 Task: Send an email with the signature Daniel Baker with the subject 'Payment confirmation' and the message 'Could you please provide more details on the timeline?' from softage.1@softage.net to softage.3@softage.net and softage.4@softage.net with CC to softage.5@softage.net
Action: Mouse moved to (111, 137)
Screenshot: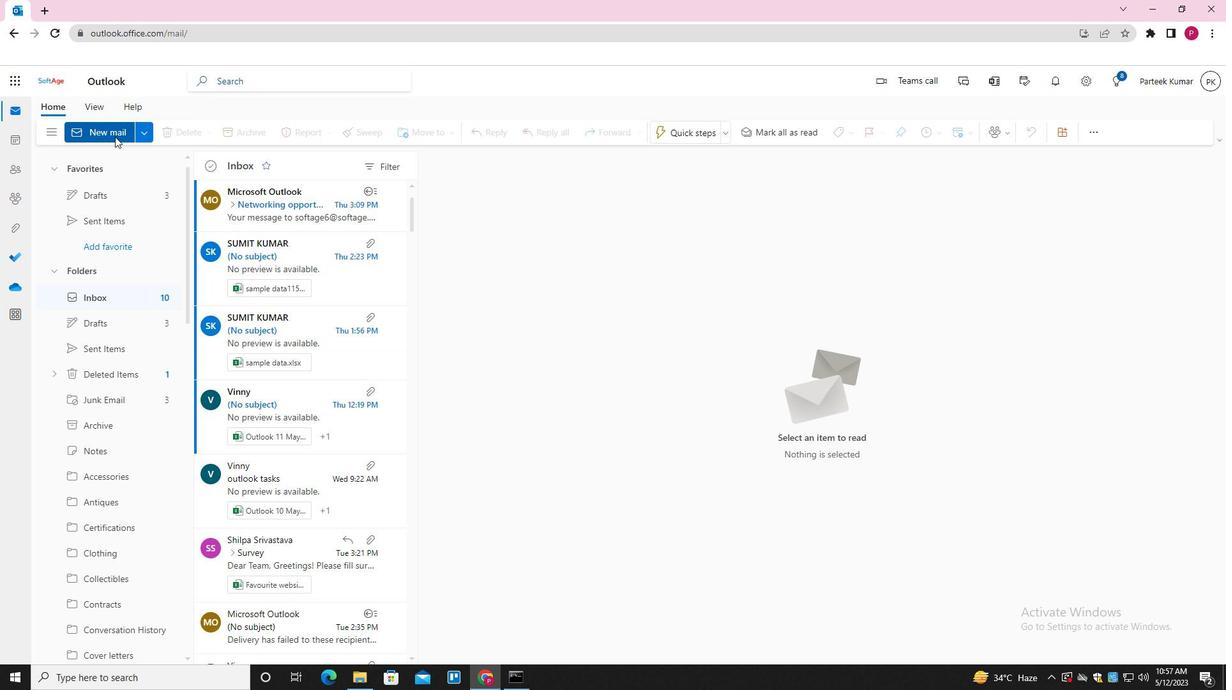 
Action: Key pressed n
Screenshot: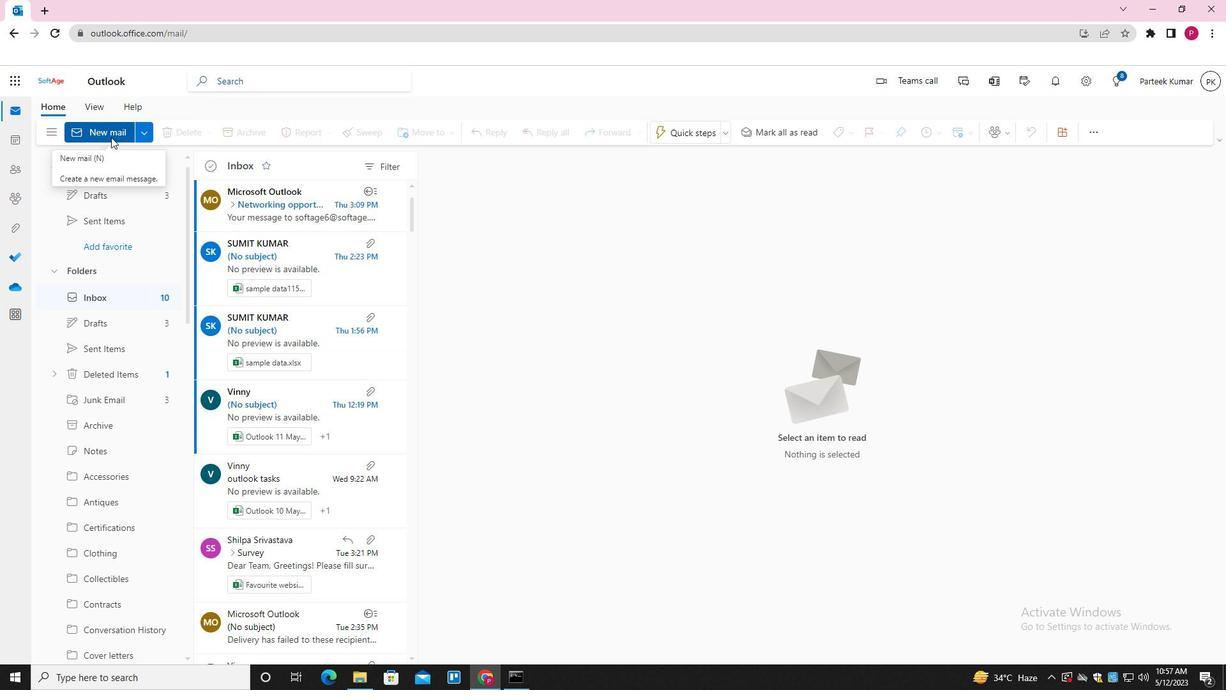 
Action: Mouse moved to (480, 318)
Screenshot: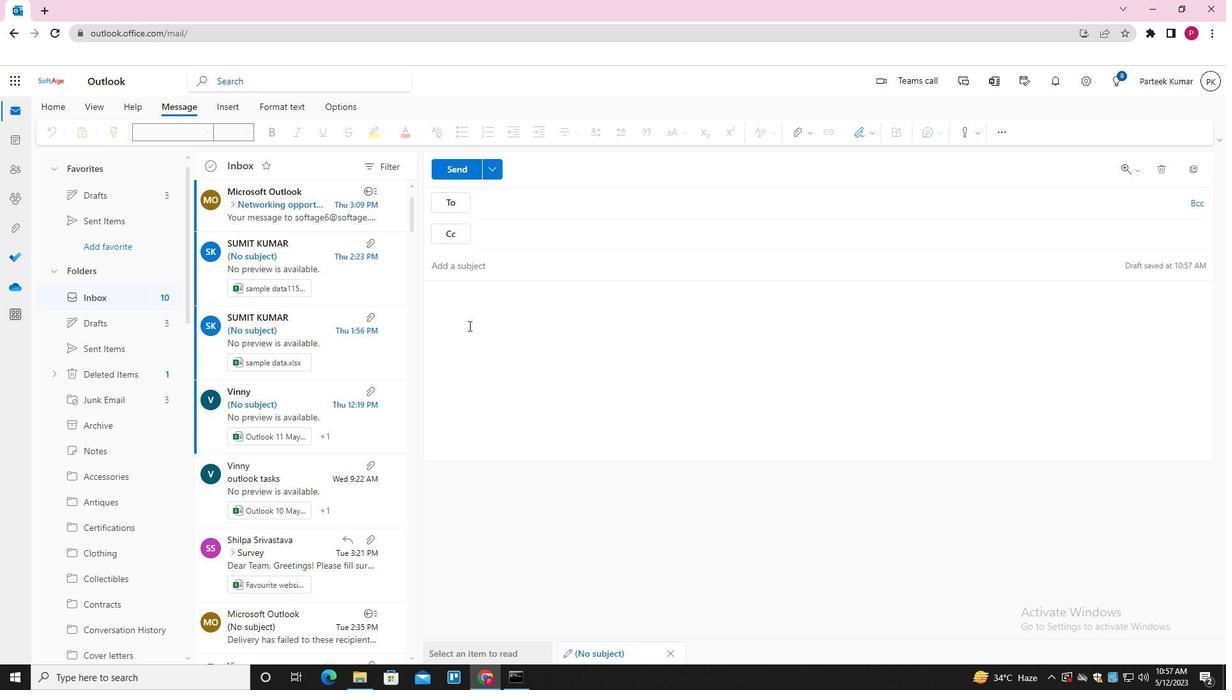 
Action: Mouse pressed left at (480, 318)
Screenshot: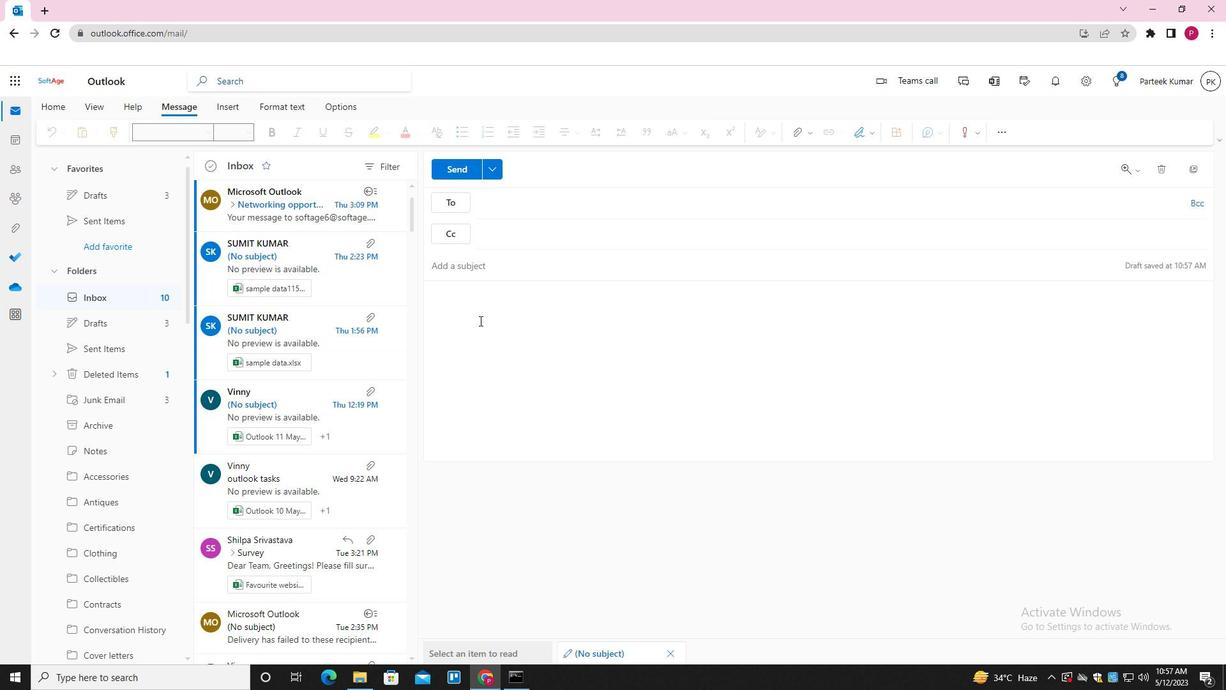 
Action: Mouse moved to (869, 134)
Screenshot: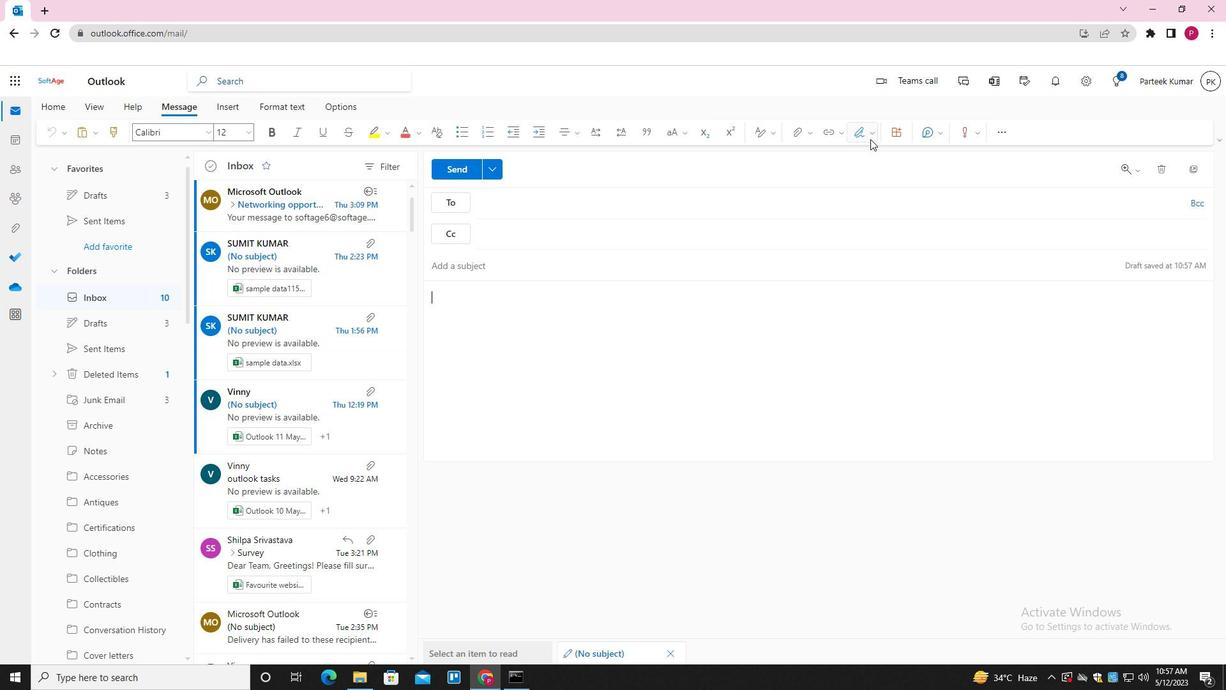 
Action: Mouse pressed left at (869, 134)
Screenshot: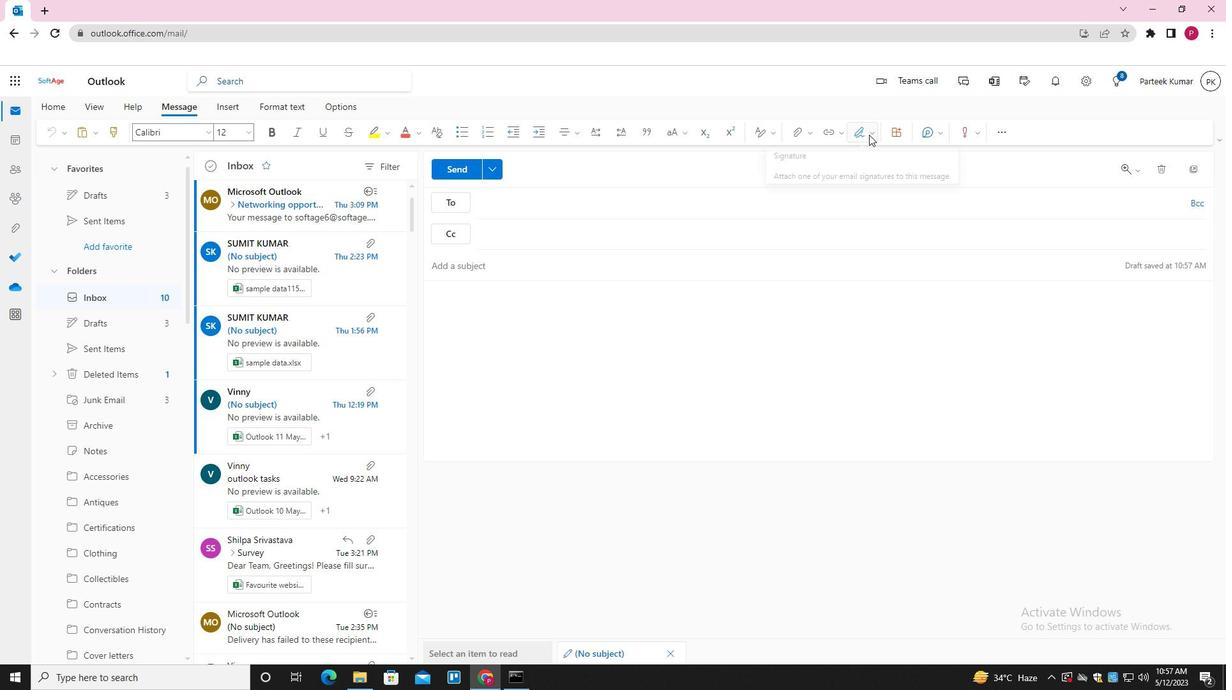 
Action: Mouse moved to (839, 181)
Screenshot: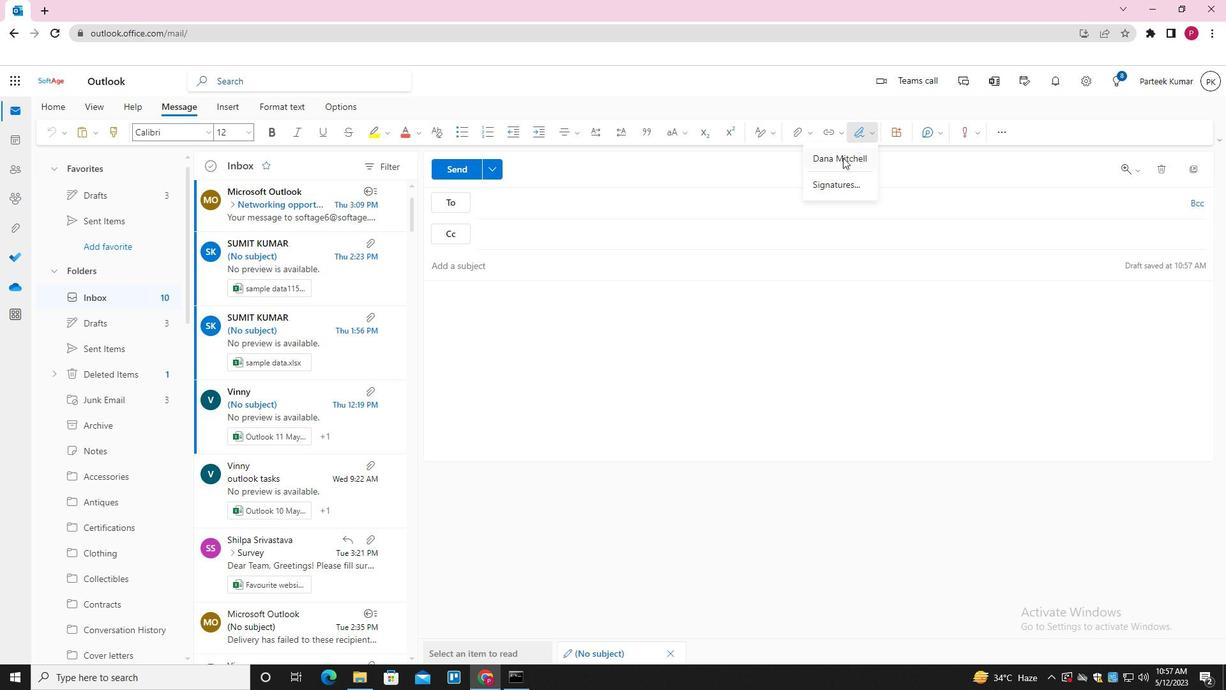 
Action: Mouse pressed left at (839, 181)
Screenshot: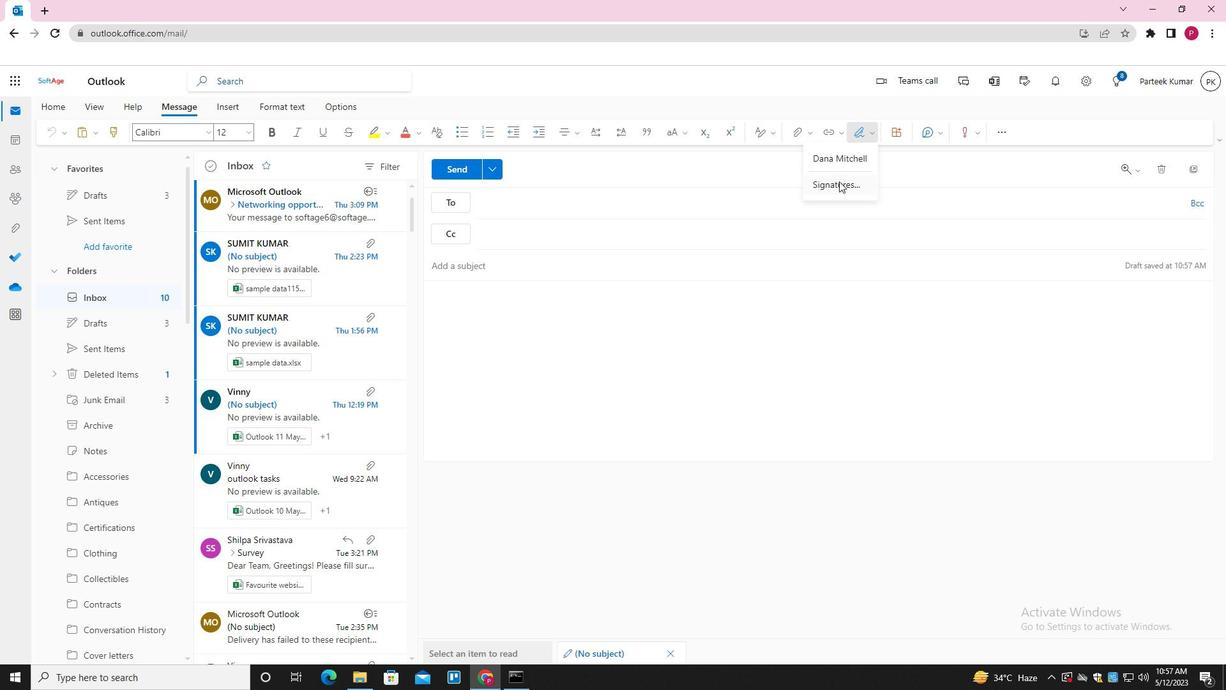 
Action: Mouse moved to (859, 234)
Screenshot: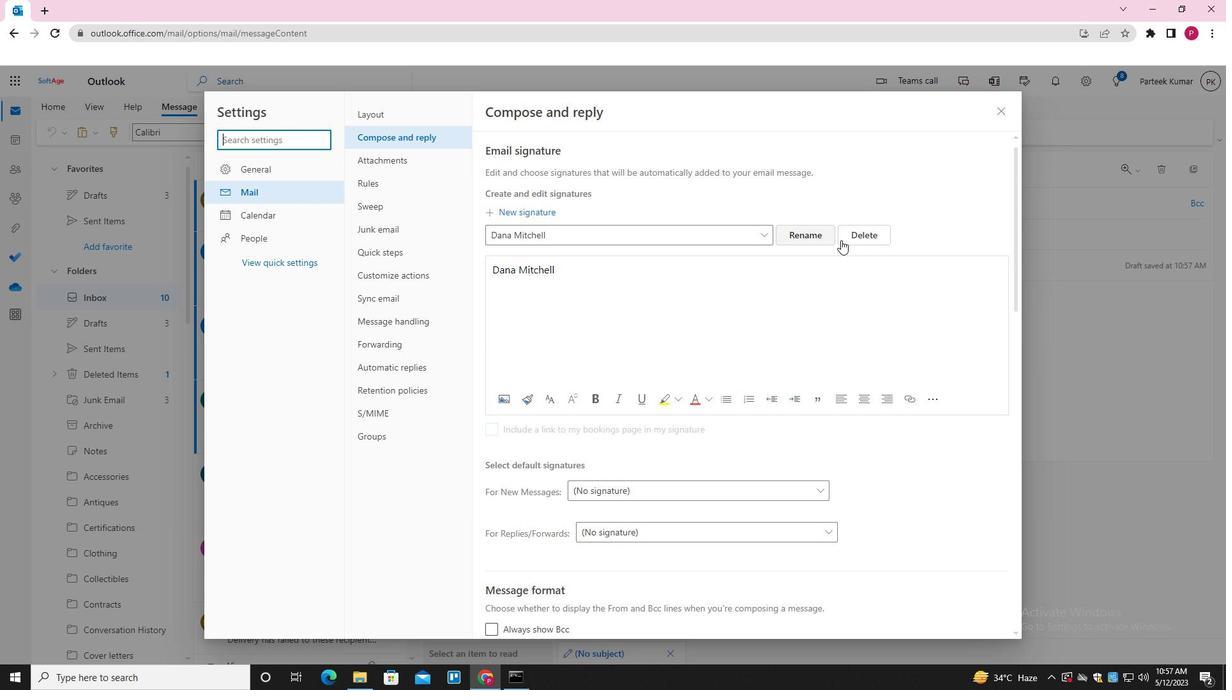 
Action: Mouse pressed left at (859, 234)
Screenshot: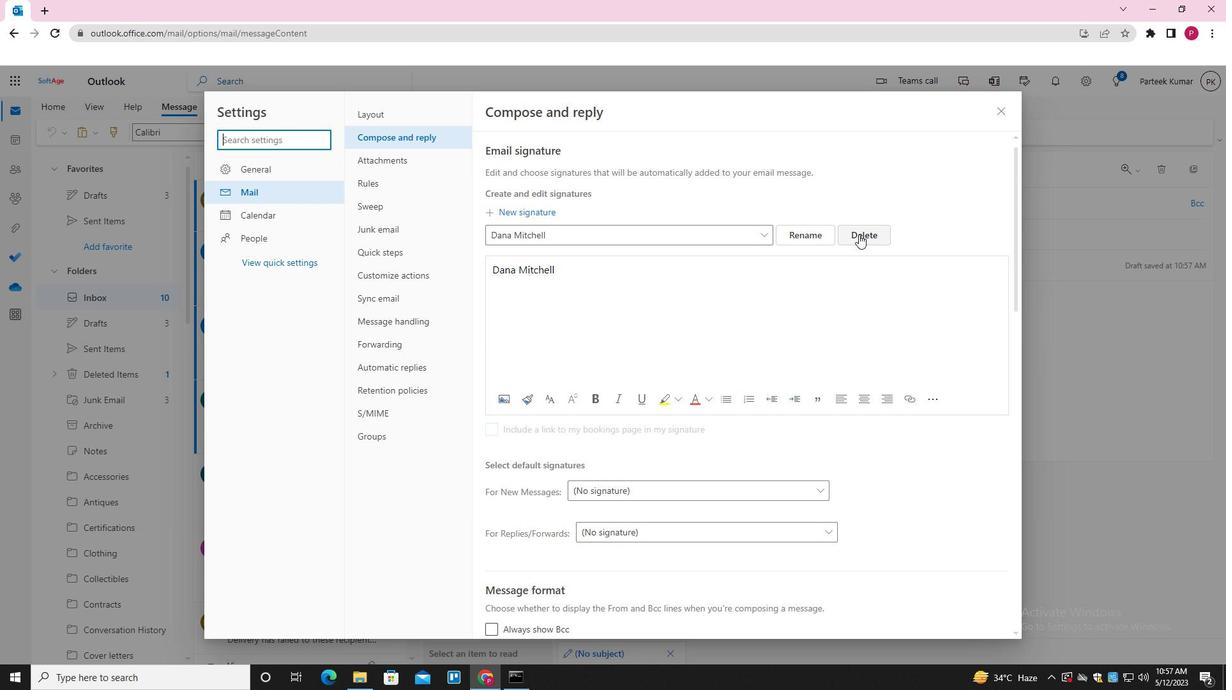 
Action: Mouse moved to (725, 232)
Screenshot: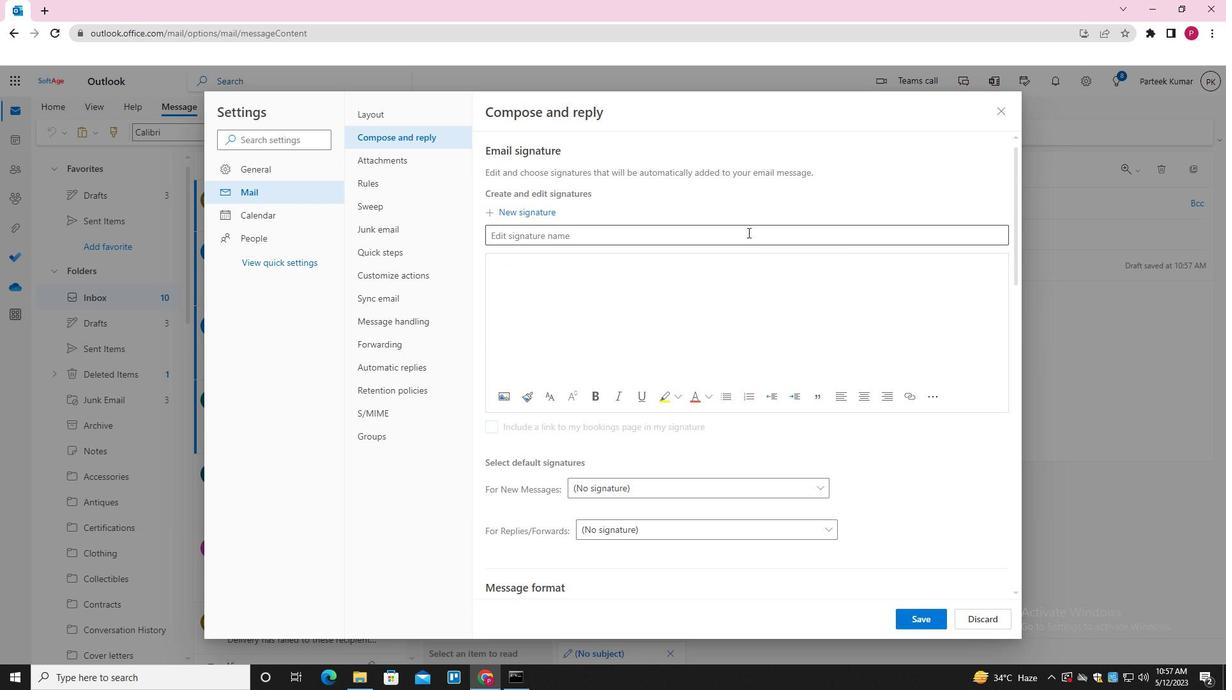 
Action: Mouse pressed left at (725, 232)
Screenshot: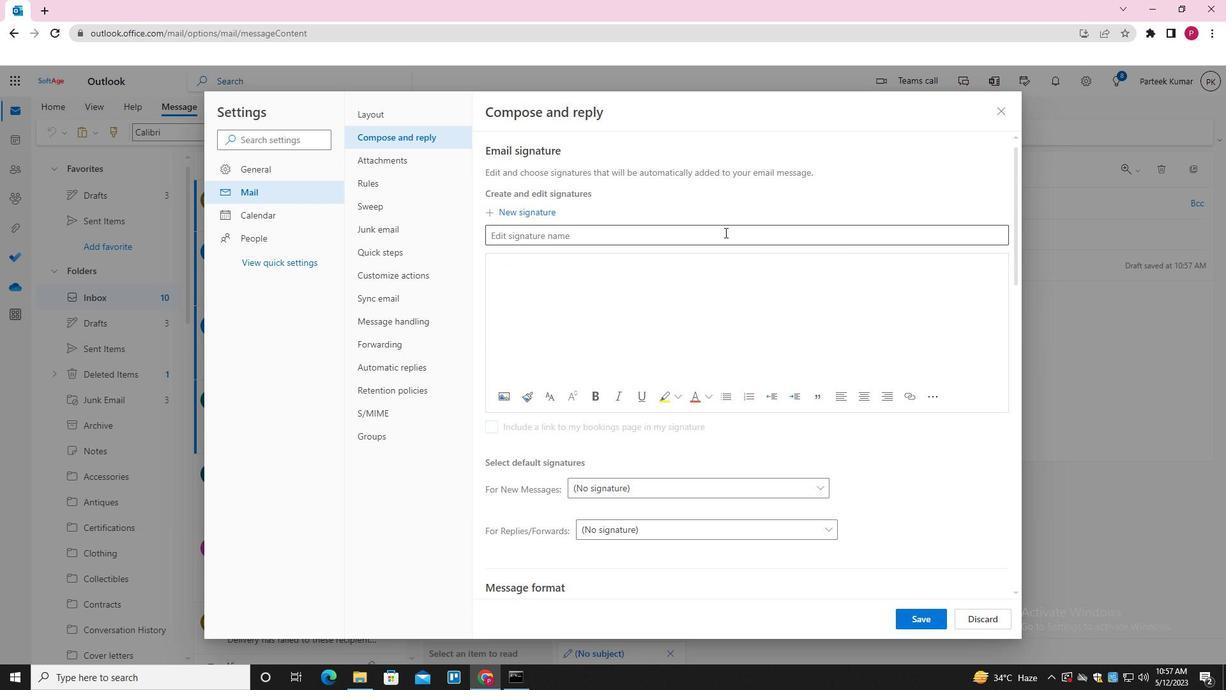 
Action: Key pressed <Key.shift>DANIEL<Key.space><Key.shift>BAKER<Key.tab><Key.shift><Key.shift><Key.shift><Key.shift><Key.shift>DANIEL<Key.space><Key.shift><Key.shift><Key.shift><Key.shift>BAKER
Screenshot: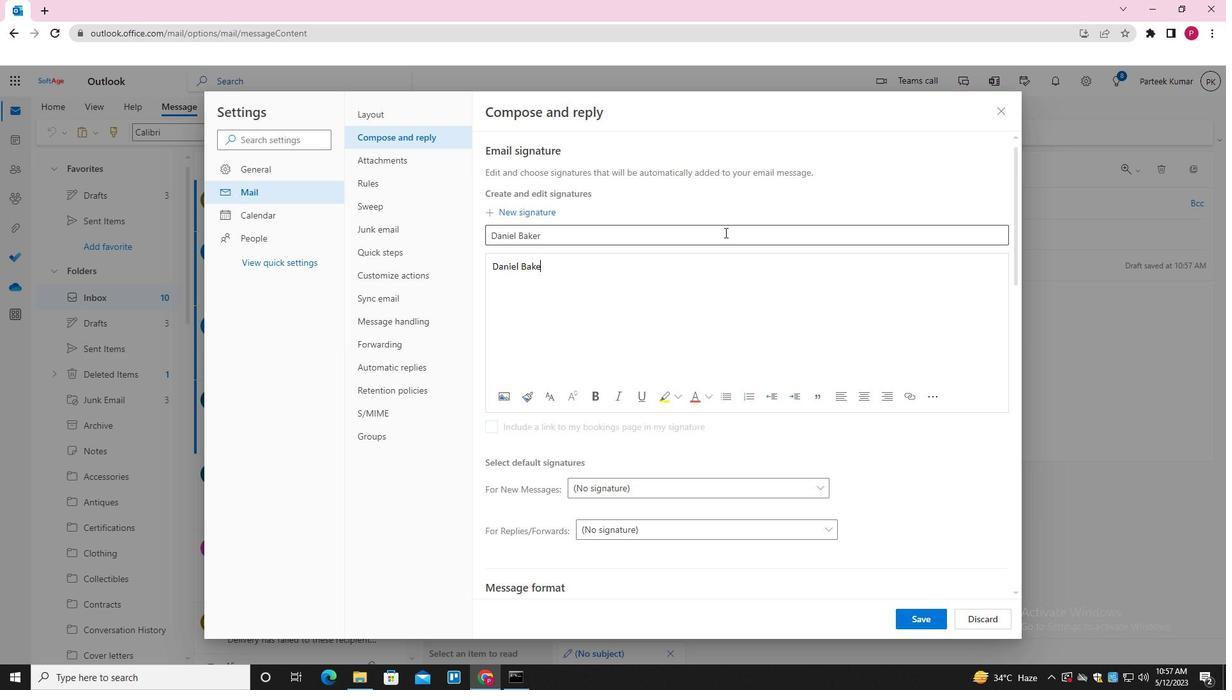 
Action: Mouse moved to (909, 617)
Screenshot: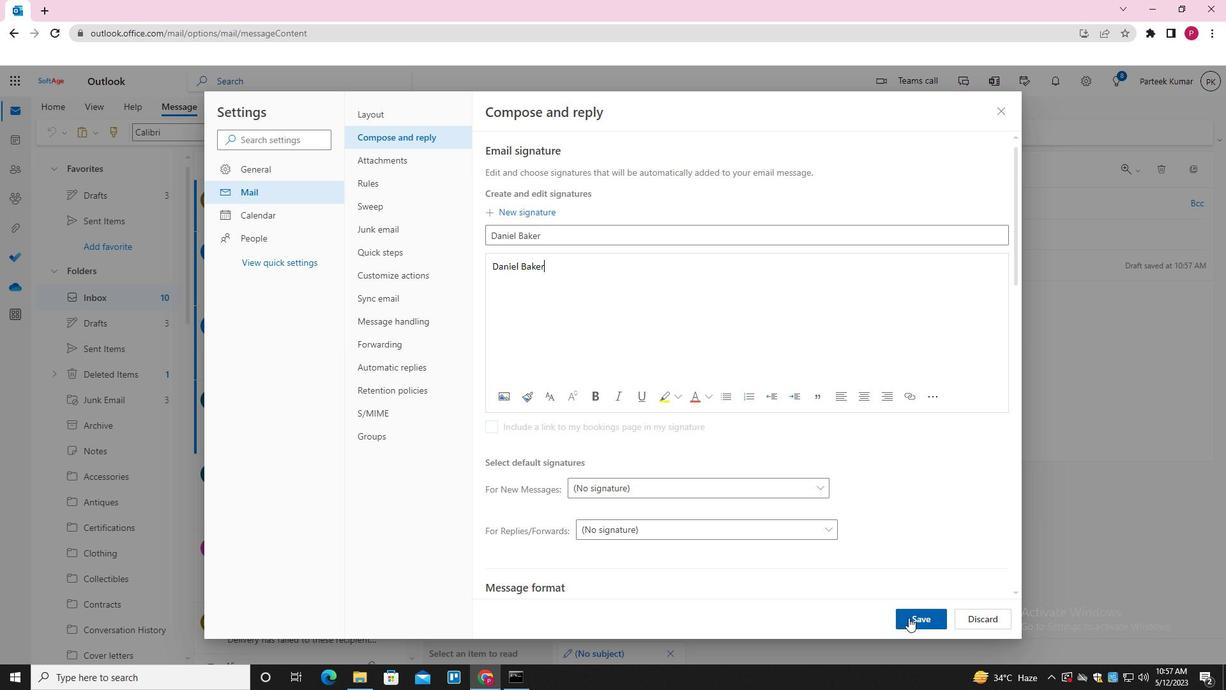 
Action: Mouse pressed left at (909, 617)
Screenshot: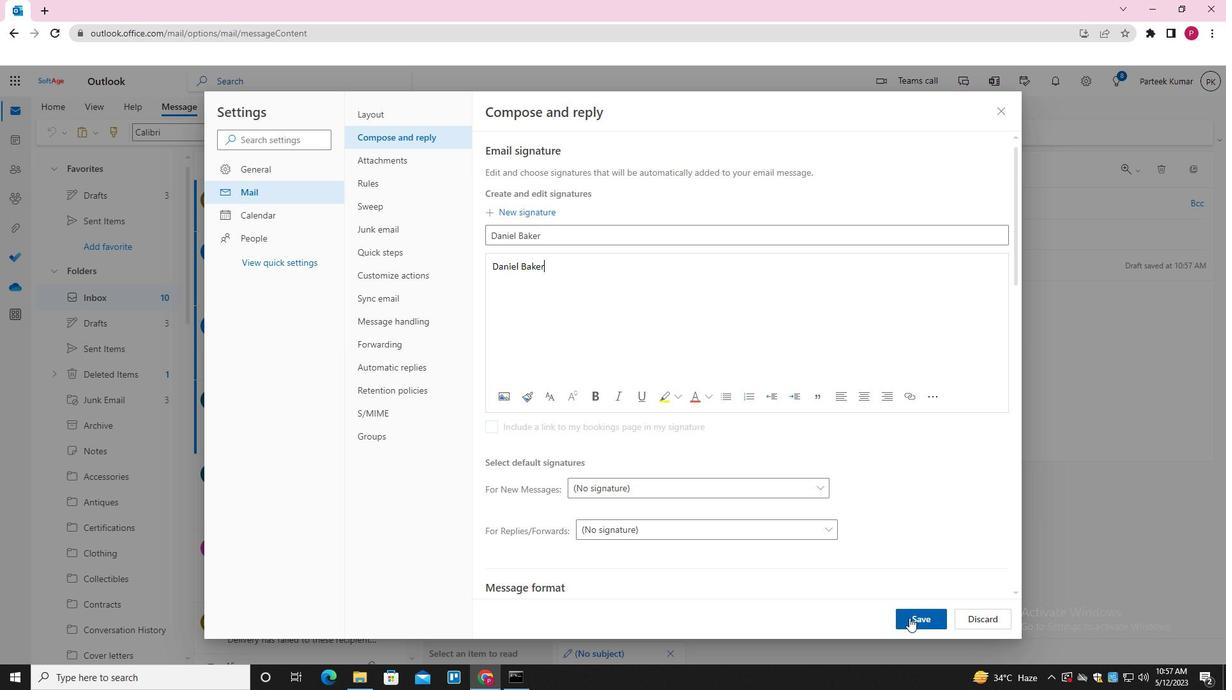 
Action: Mouse moved to (993, 111)
Screenshot: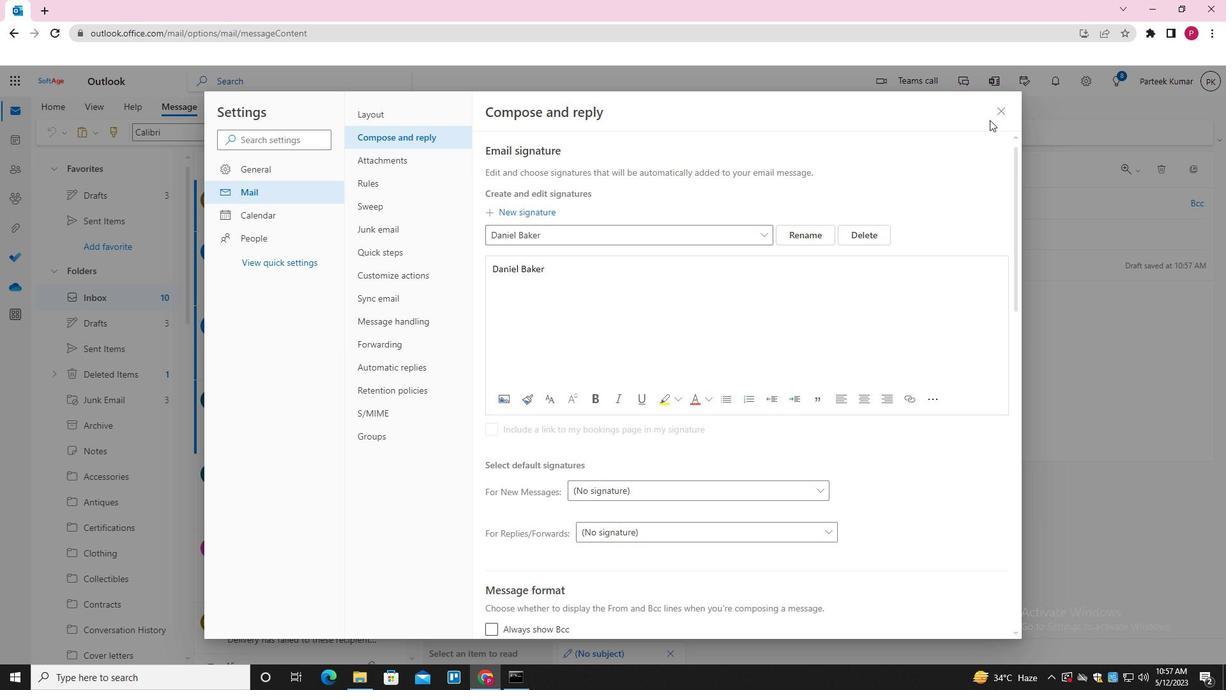 
Action: Mouse pressed left at (993, 111)
Screenshot: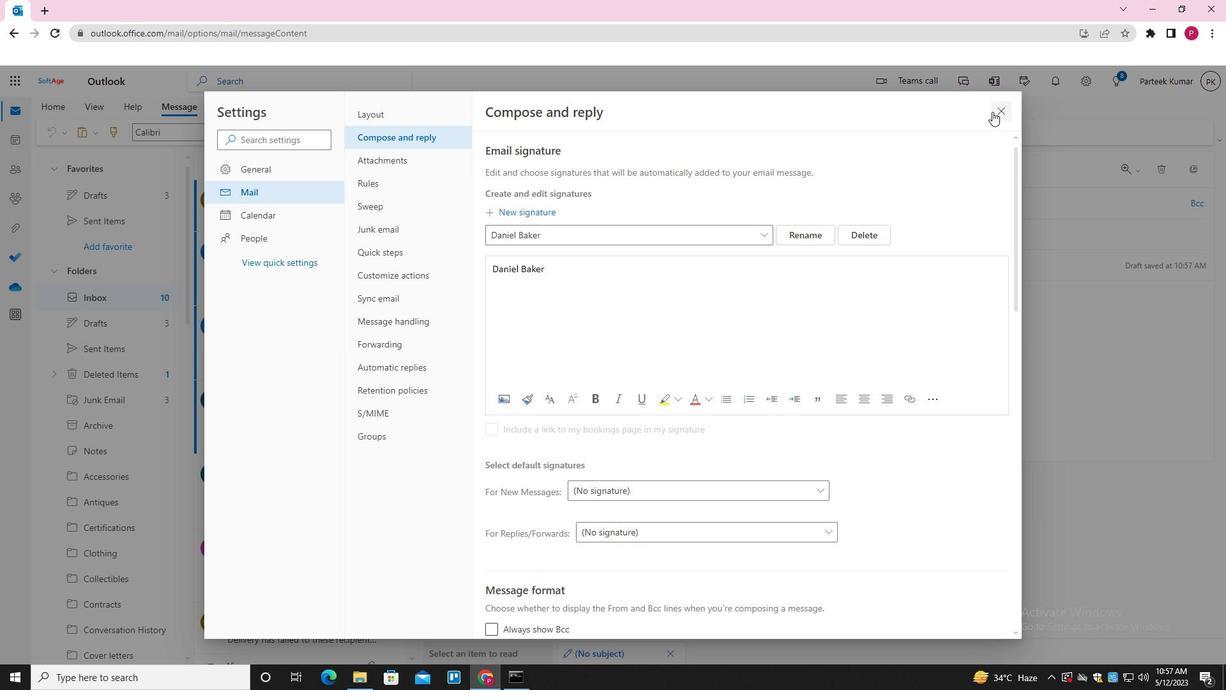 
Action: Mouse moved to (814, 311)
Screenshot: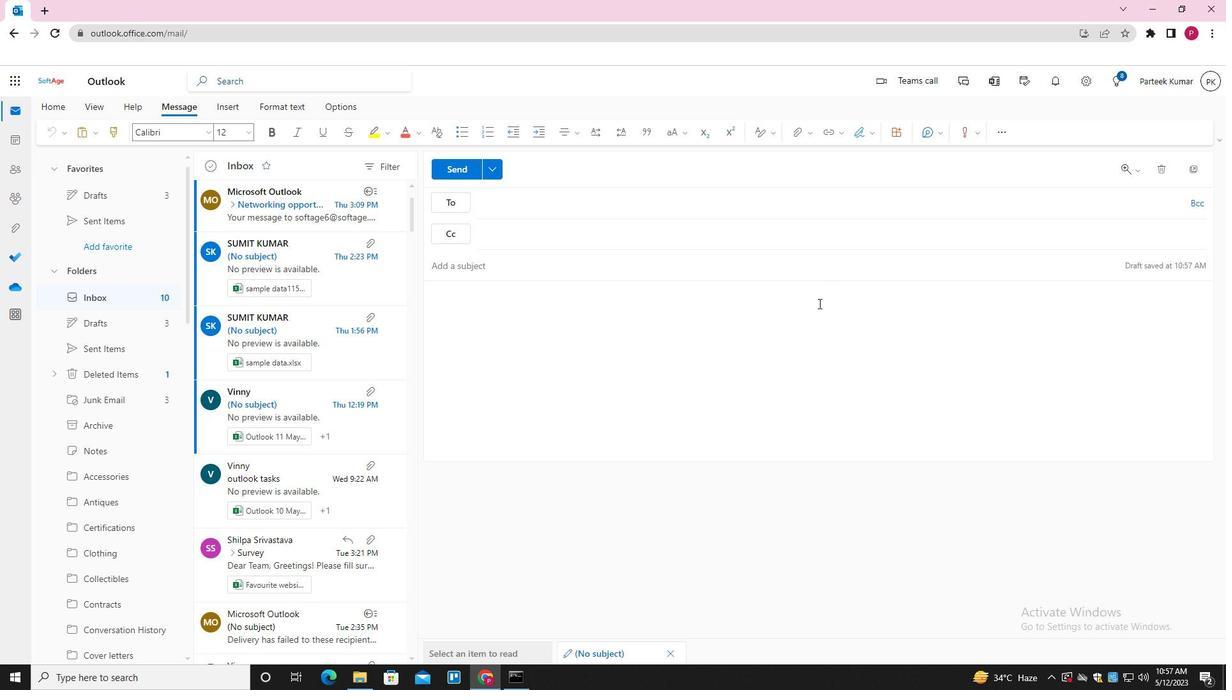 
Action: Mouse pressed left at (814, 311)
Screenshot: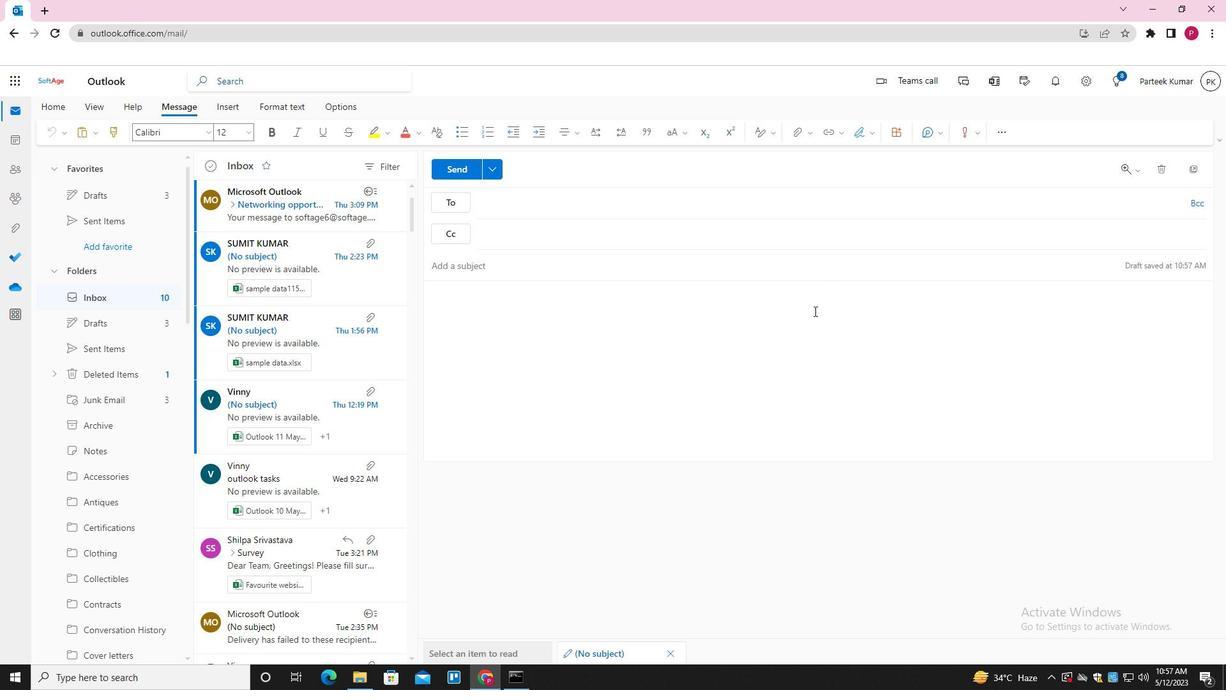 
Action: Mouse moved to (860, 134)
Screenshot: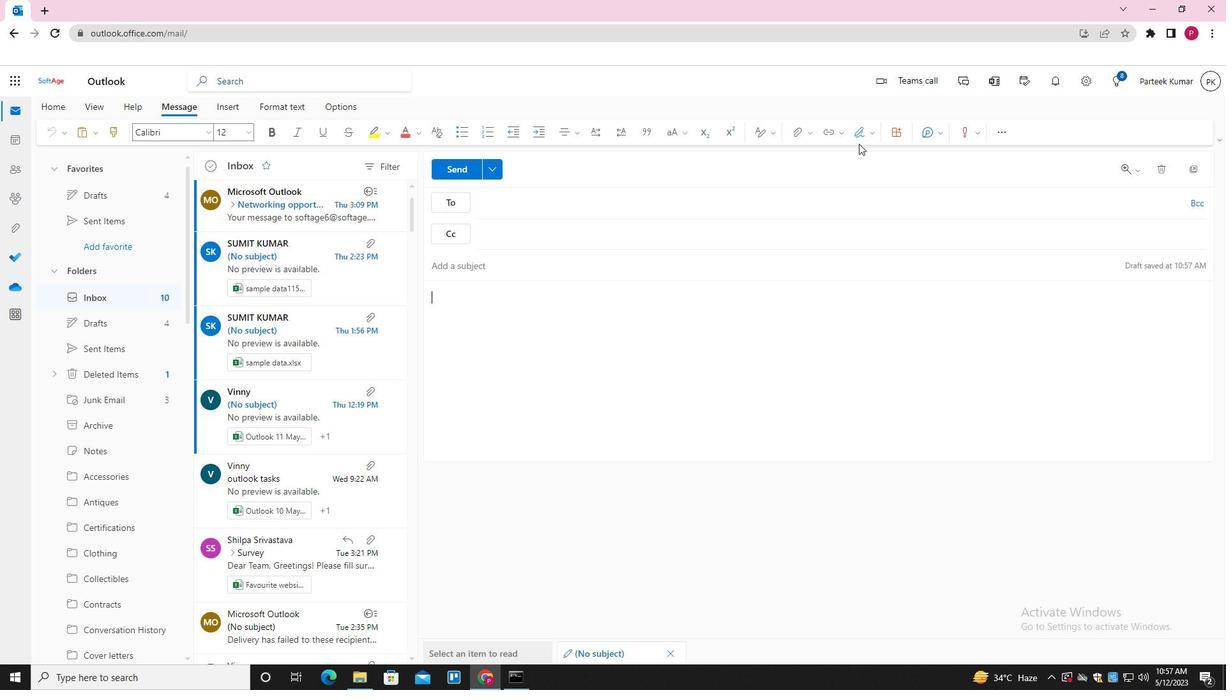 
Action: Mouse pressed left at (860, 134)
Screenshot: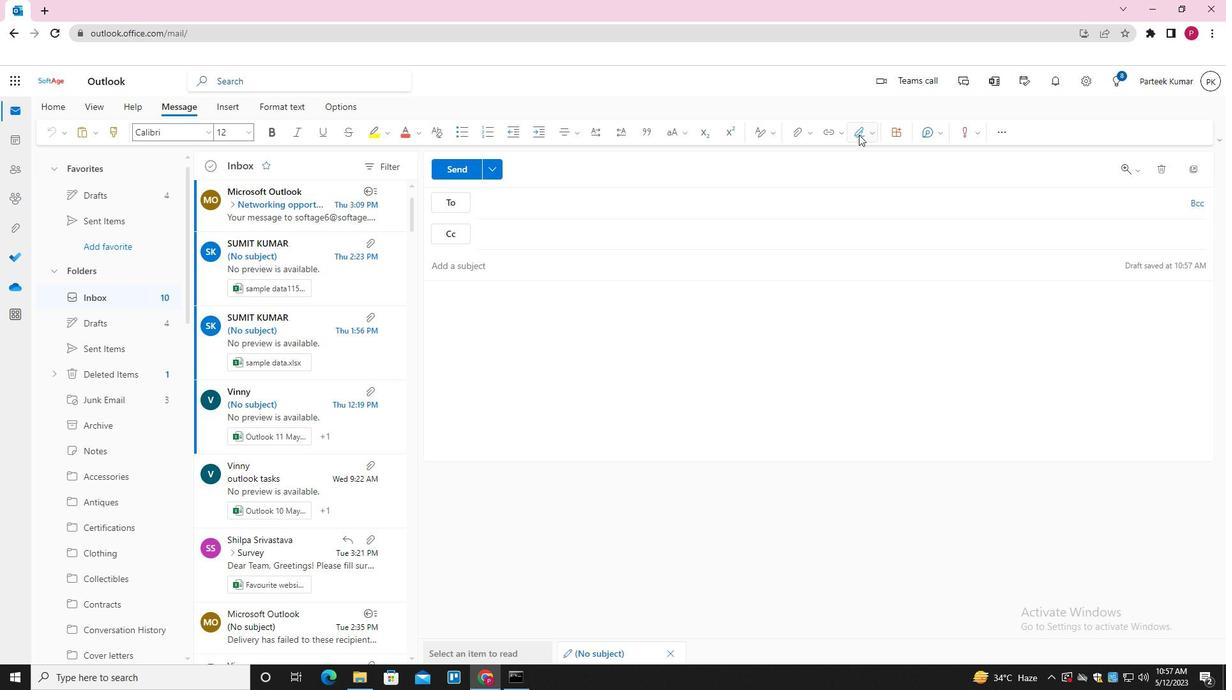 
Action: Mouse moved to (854, 155)
Screenshot: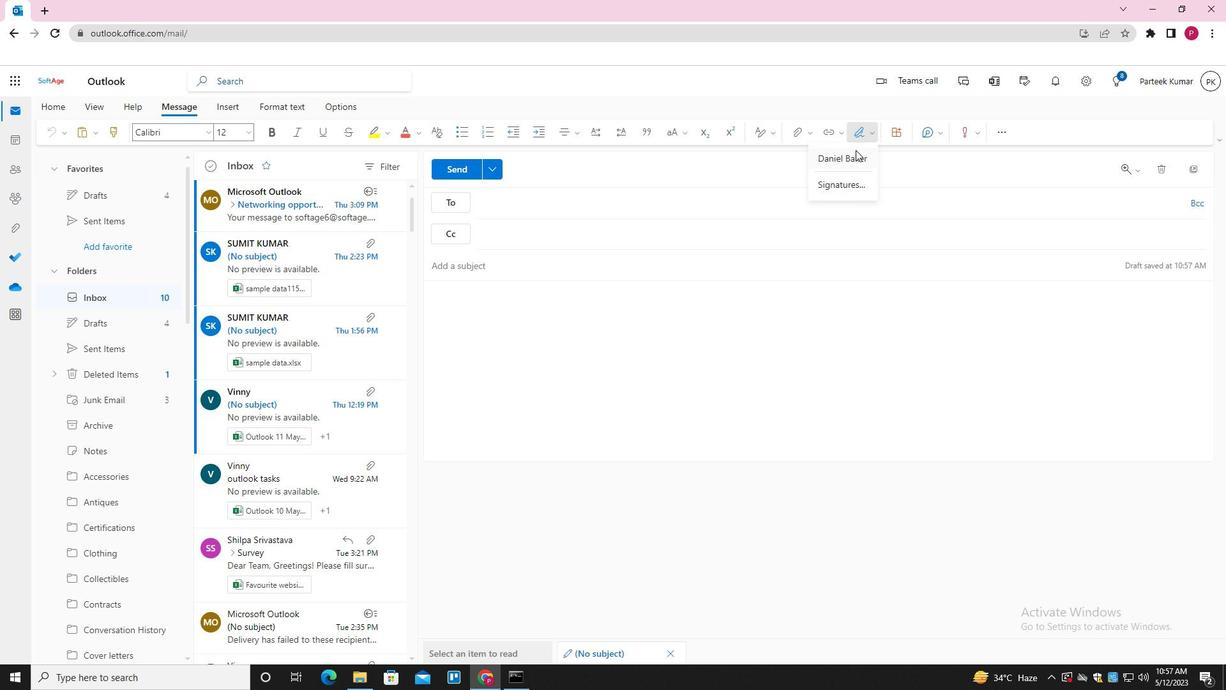 
Action: Mouse pressed left at (854, 155)
Screenshot: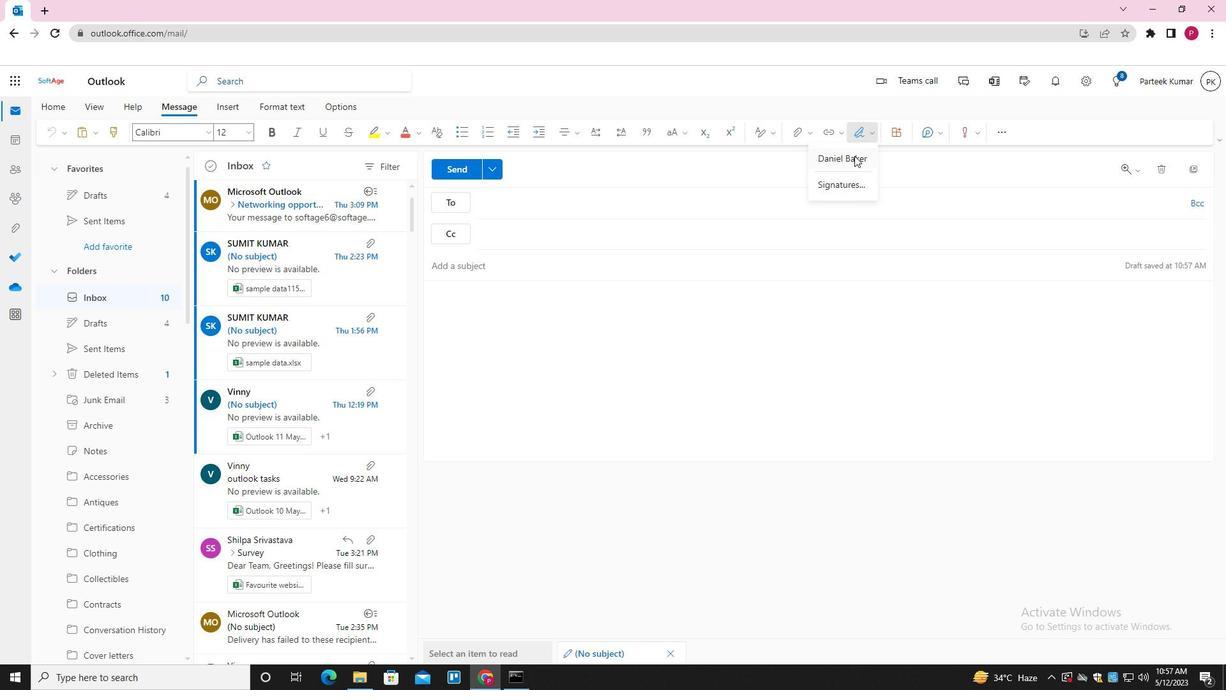 
Action: Mouse moved to (571, 271)
Screenshot: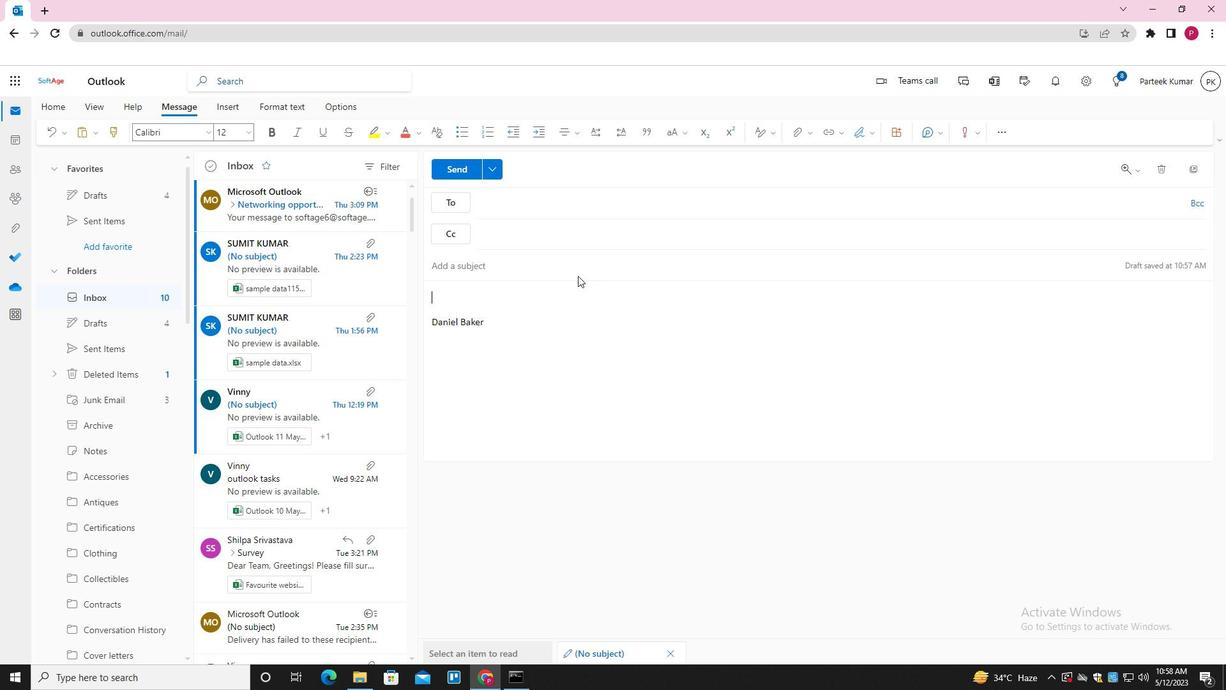 
Action: Mouse pressed left at (571, 271)
Screenshot: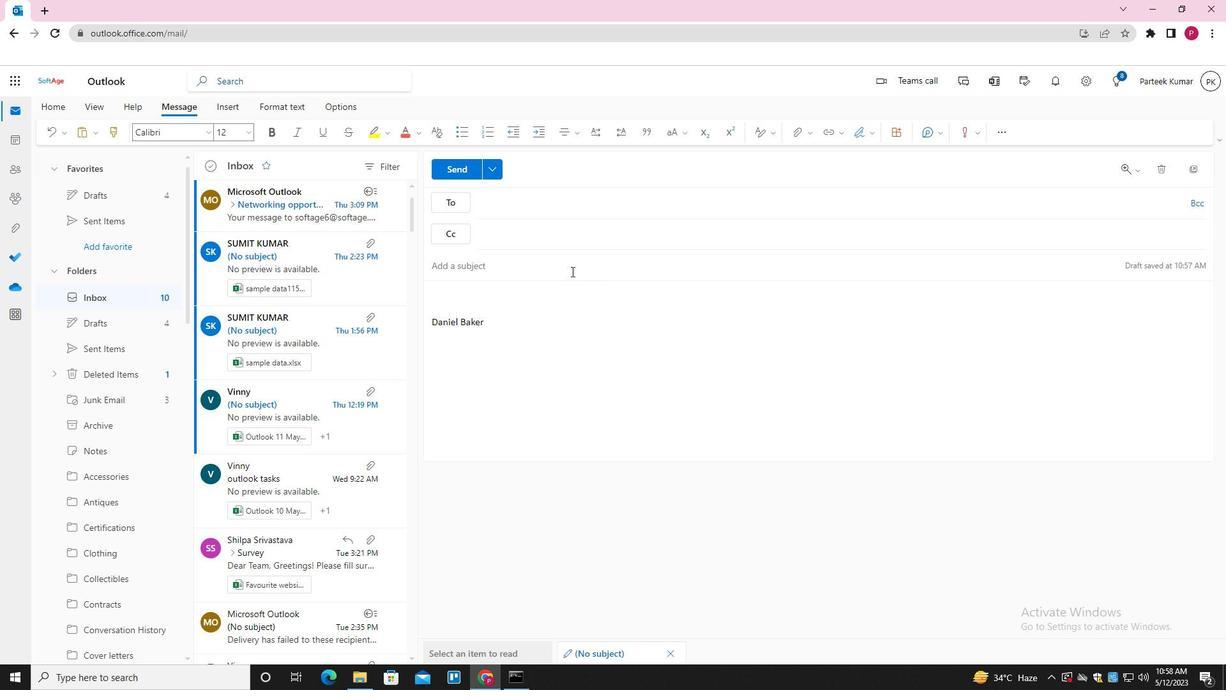 
Action: Key pressed <Key.shift>PAT<Key.backspace>YMENY<Key.backspace>T<Key.space>CONFIRMATION<Key.space>
Screenshot: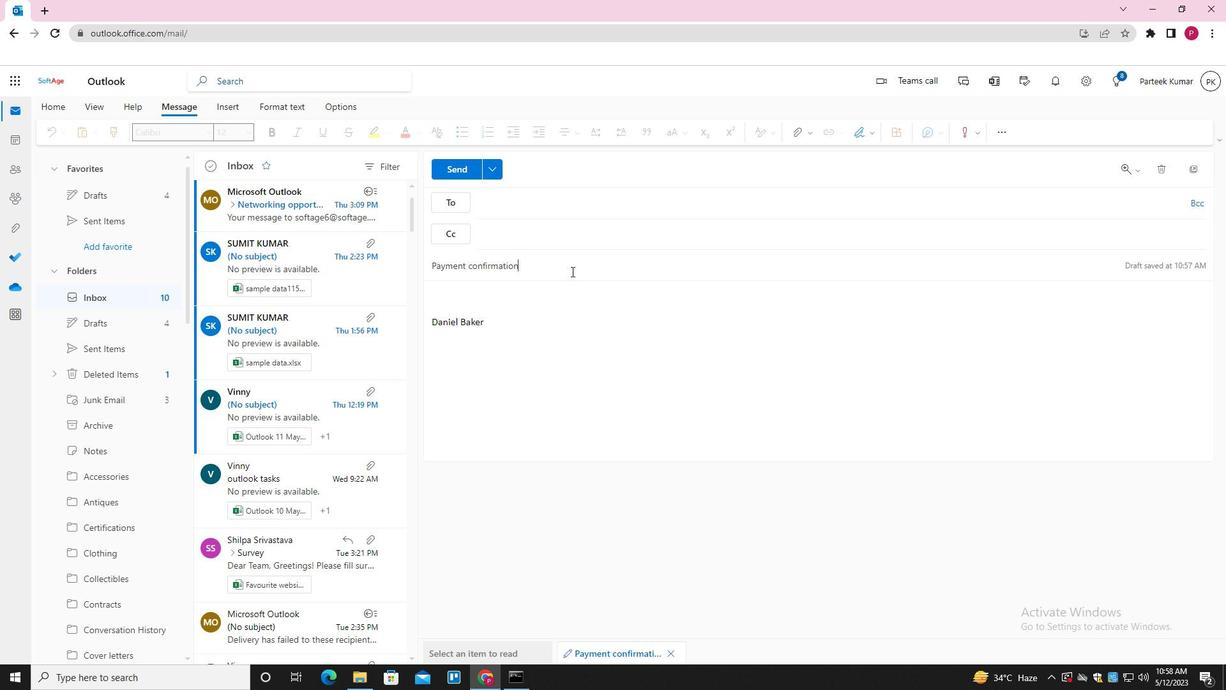 
Action: Mouse moved to (503, 295)
Screenshot: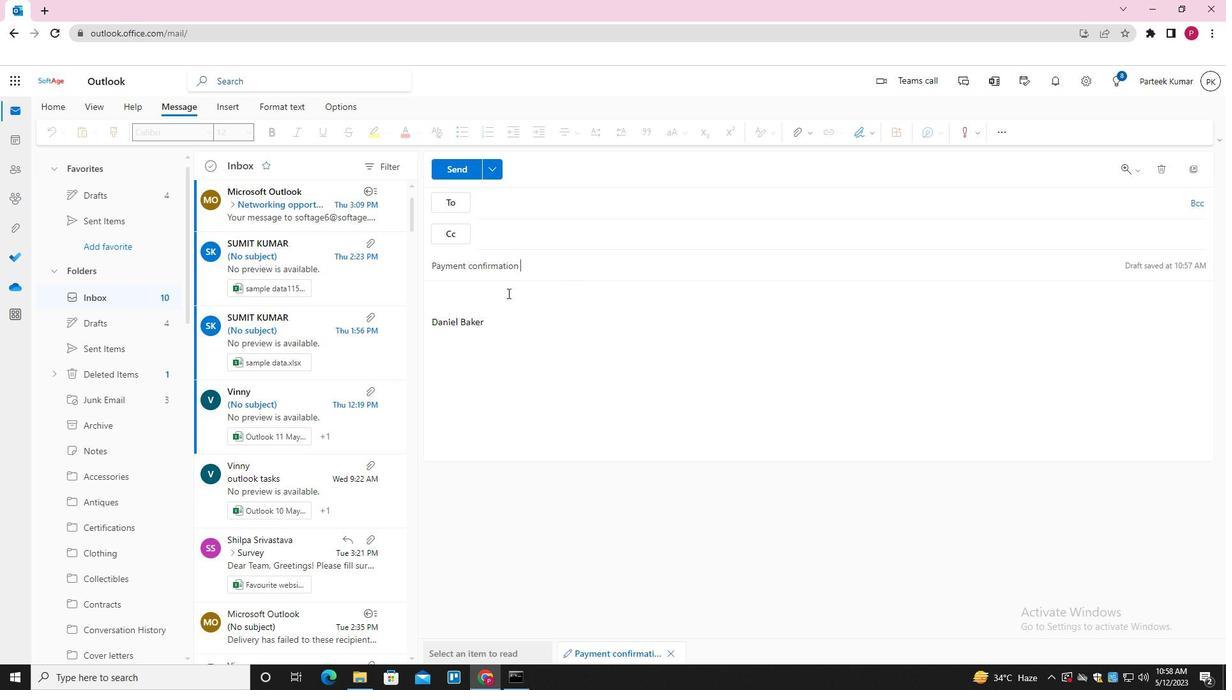 
Action: Mouse pressed left at (503, 295)
Screenshot: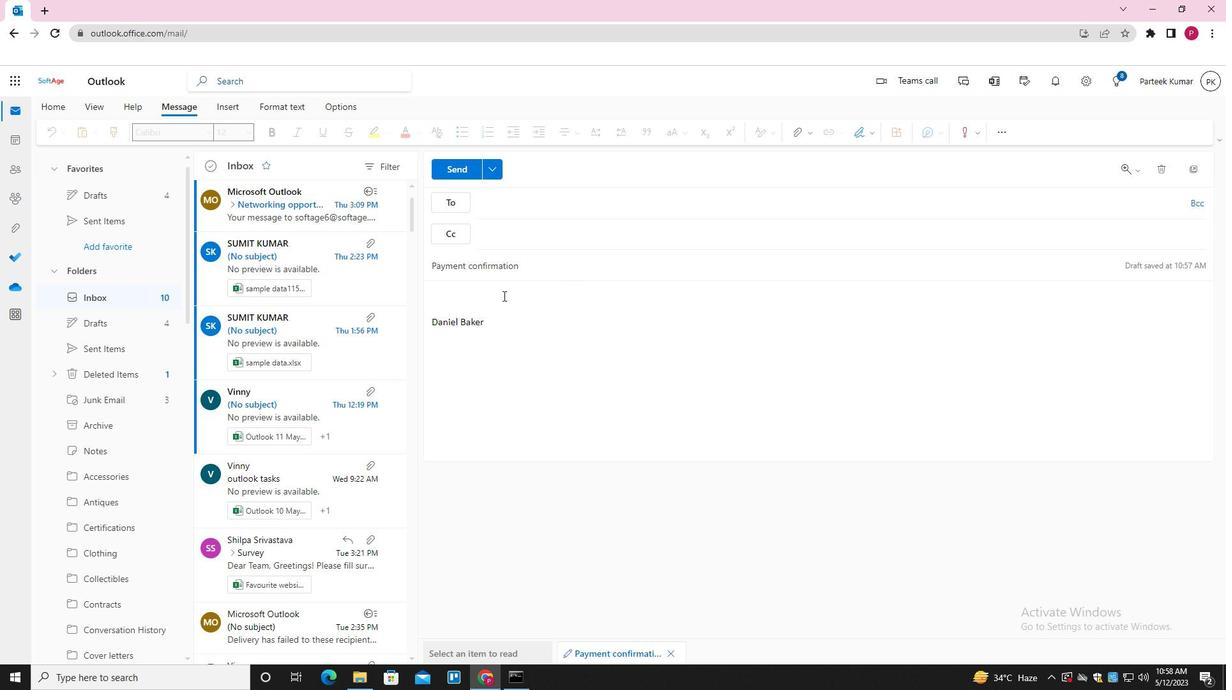 
Action: Key pressed <Key.shift_r><Key.shift_r><Key.shift_r><Key.shift_r><Key.shift_r><Key.shift_r>COULD<Key.space>YOU<Key.space>PLEASE<Key.space>PROVIDE<Key.space>MORE<Key.space>DETAILS<Key.space>ON<Key.space>THE<Key.space>TIMELINE<Key.shift_r><Key.shift_r><Key.shift_r><Key.shift_r><Key.shift_r><Key.shift_r><Key.shift_r><Key.shift_r><Key.shift_r><Key.shift_r><Key.shift_r><Key.shift_r><Key.shift_r><Key.shift_r>?
Screenshot: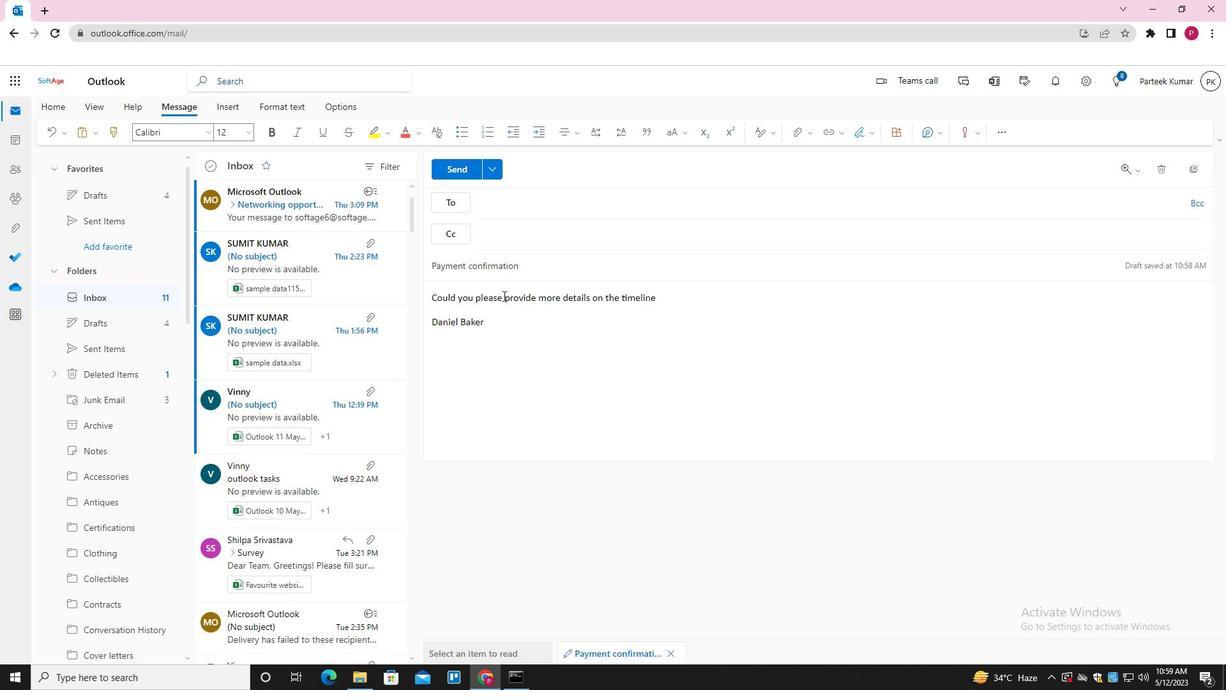 
Action: Mouse moved to (522, 204)
Screenshot: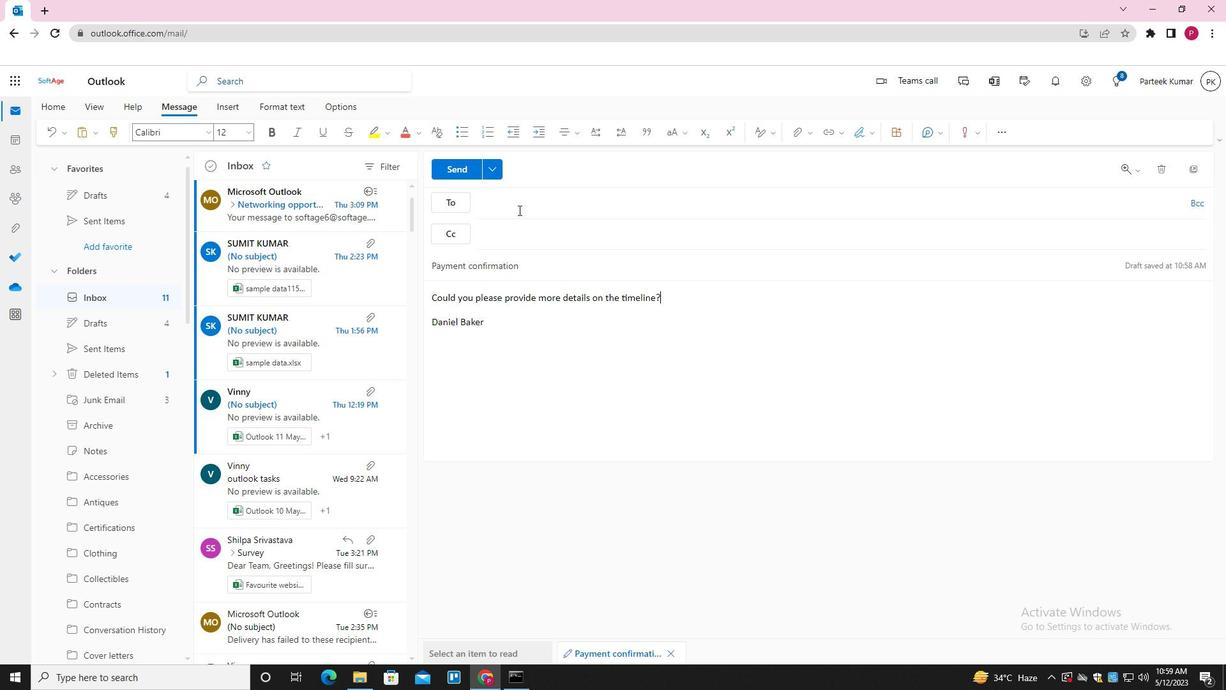 
Action: Mouse pressed left at (522, 204)
Screenshot: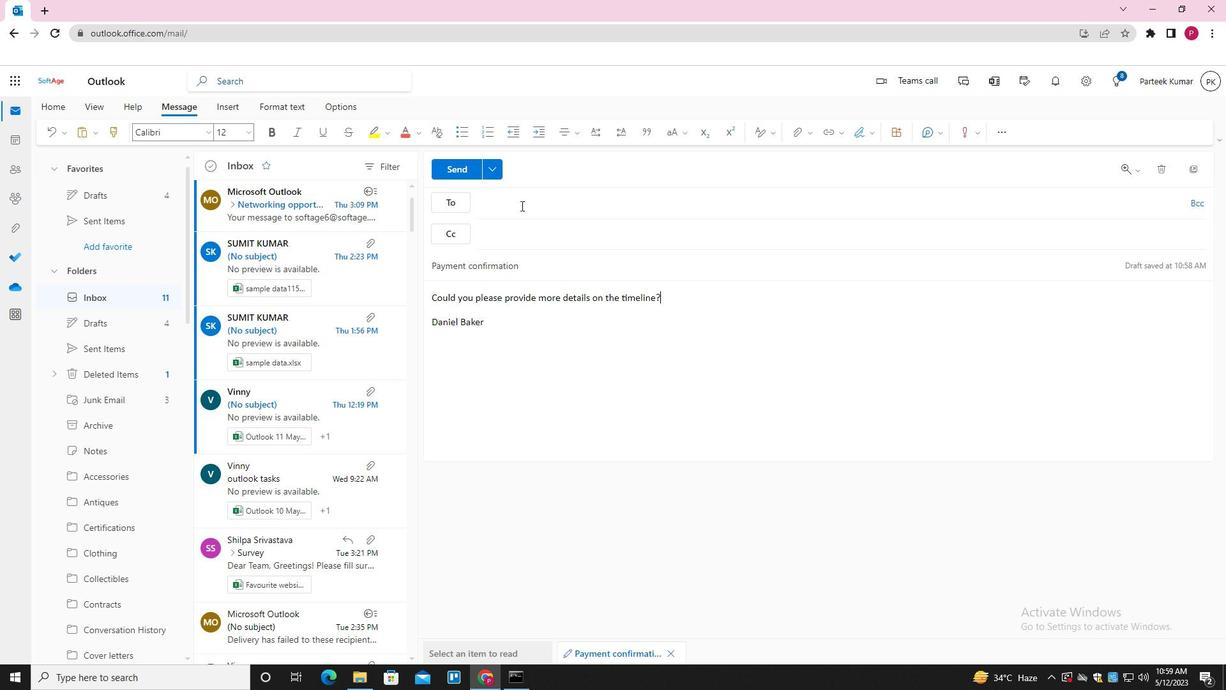 
Action: Mouse moved to (522, 203)
Screenshot: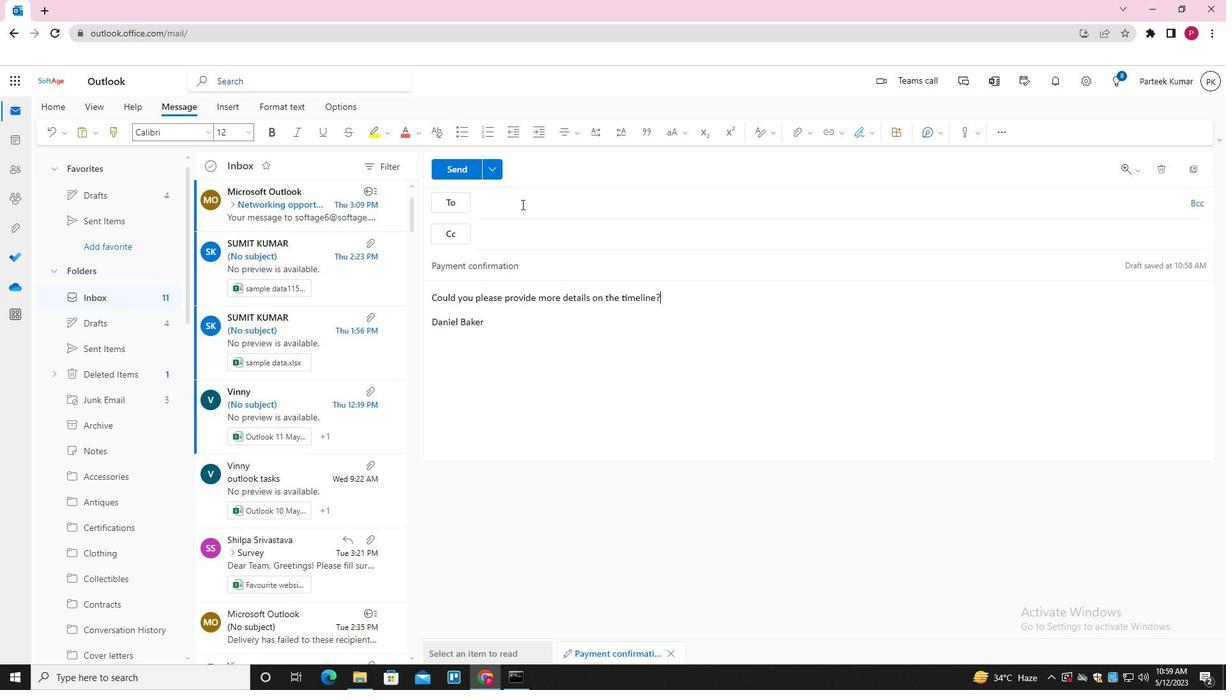 
Action: Key pressed SOFTAGE.3<Key.shift>@SOFTAGE.NET<Key.enter>SOFTAGE.4<Key.shift>@SOFTAGE.NET<Key.enter>
Screenshot: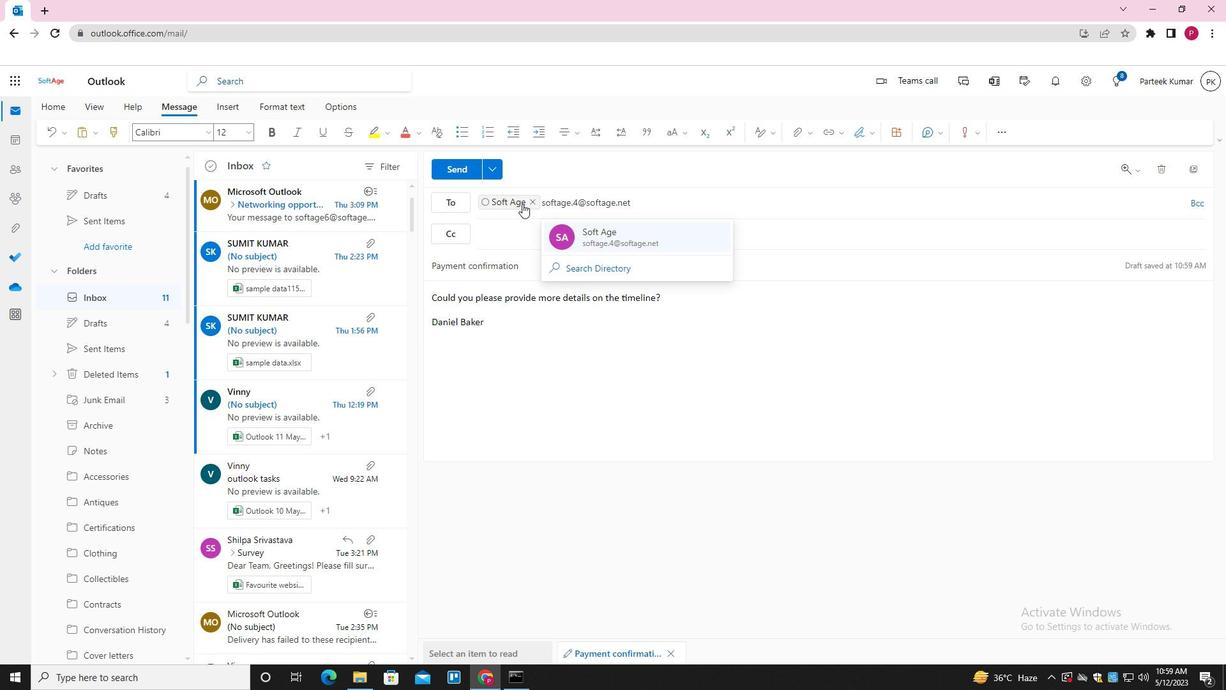 
Action: Mouse moved to (523, 230)
Screenshot: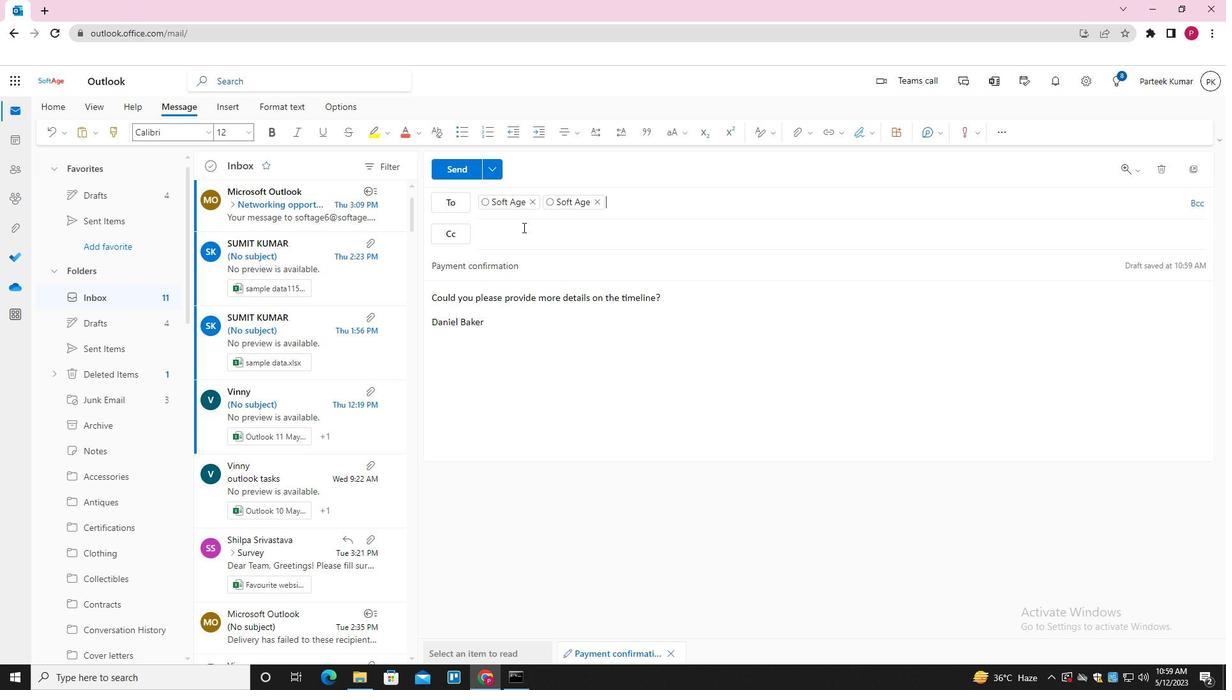 
Action: Mouse pressed left at (523, 230)
Screenshot: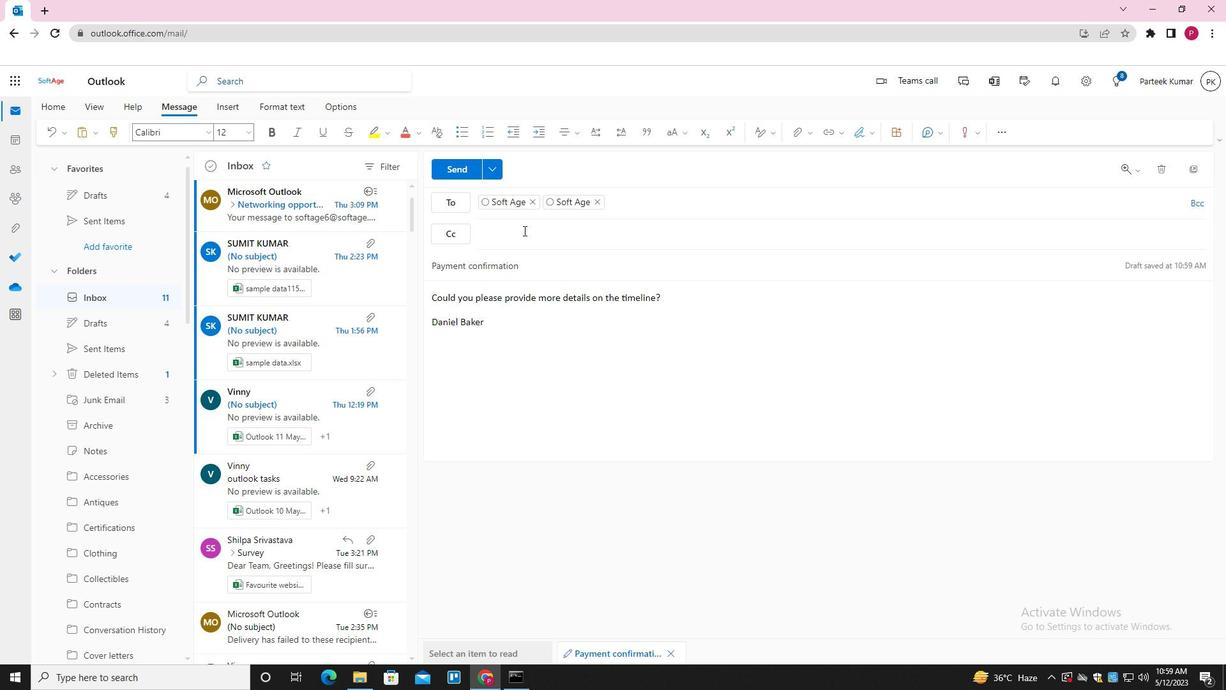 
Action: Key pressed SOFTAGE.5<Key.shift>@SOFTAGE.NET<Key.enter>
Screenshot: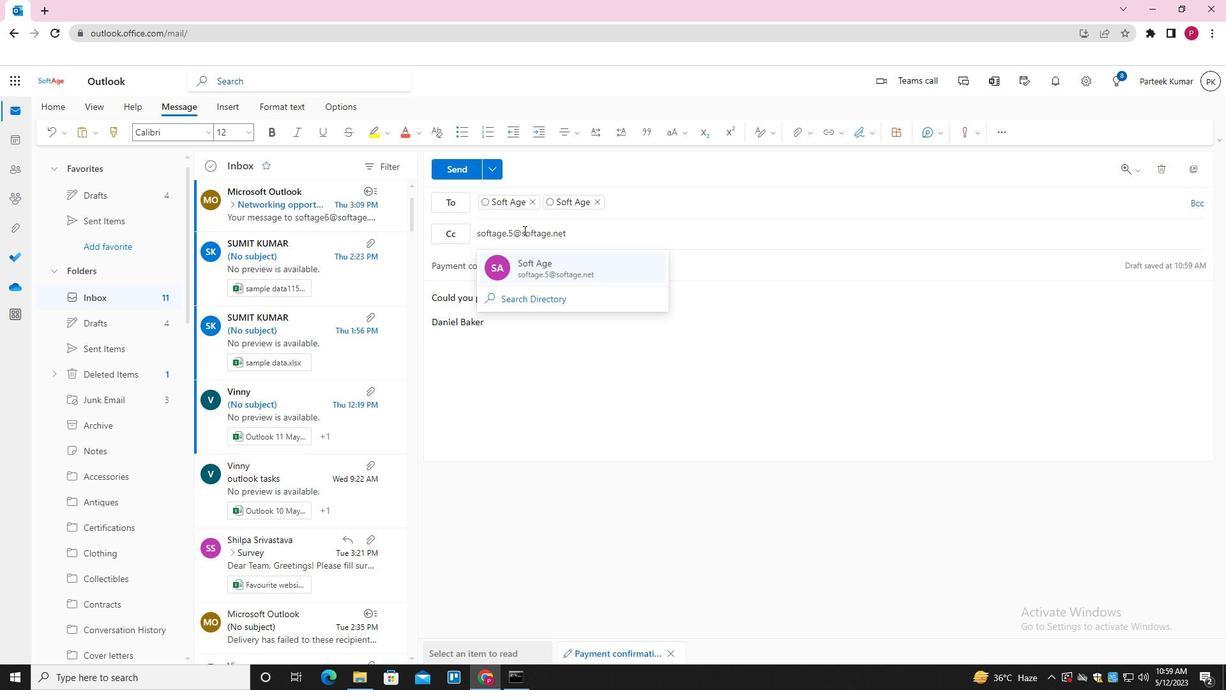 
Action: Mouse moved to (464, 173)
Screenshot: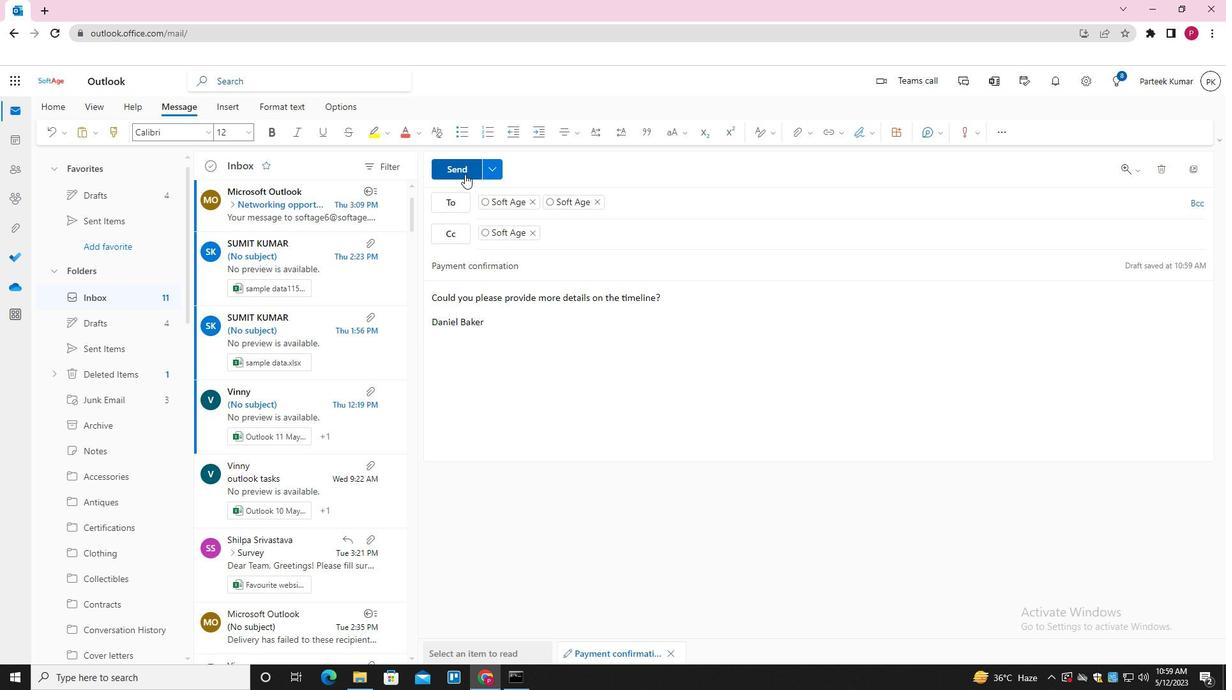 
Action: Mouse pressed left at (464, 173)
Screenshot: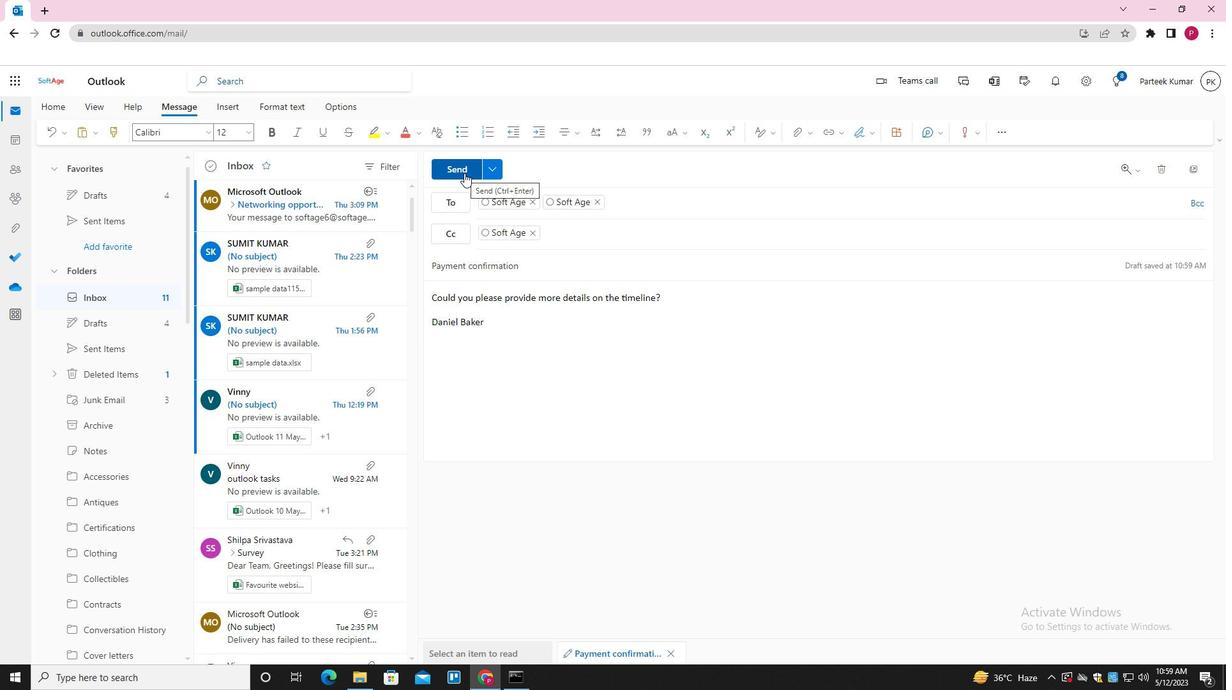
Action: Mouse moved to (519, 284)
Screenshot: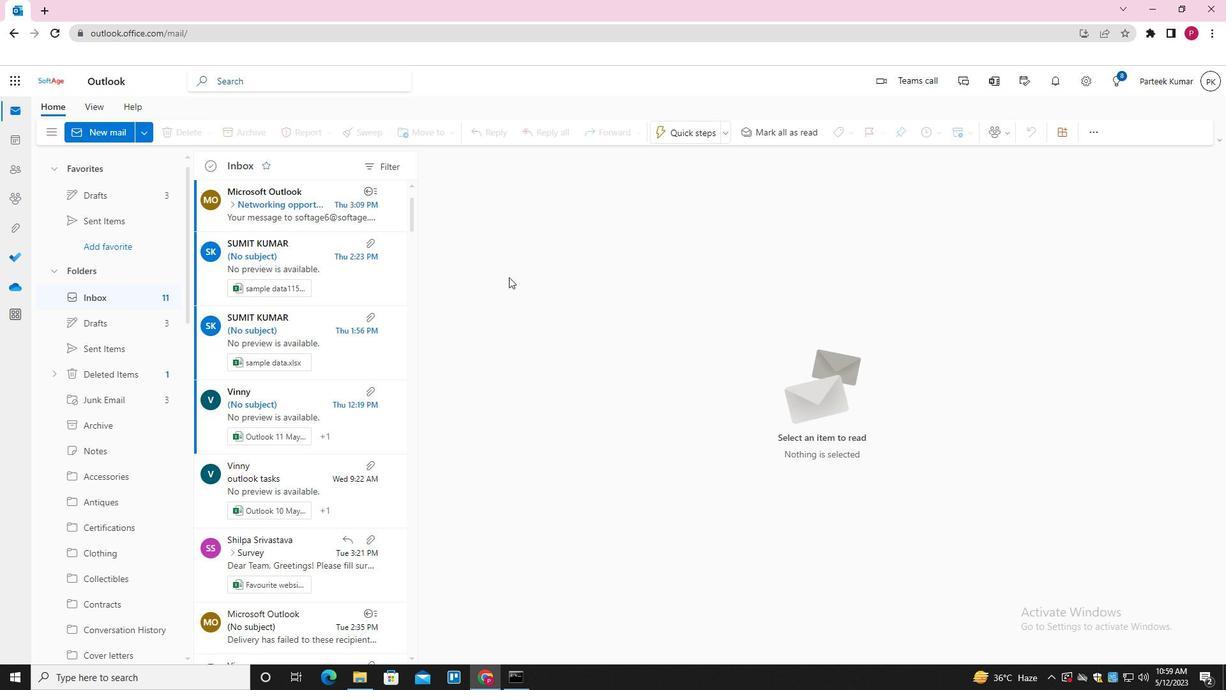 
